 Task: In the description "Customer Grievance" use format text style "Heading4".
Action: Mouse moved to (221, 468)
Screenshot: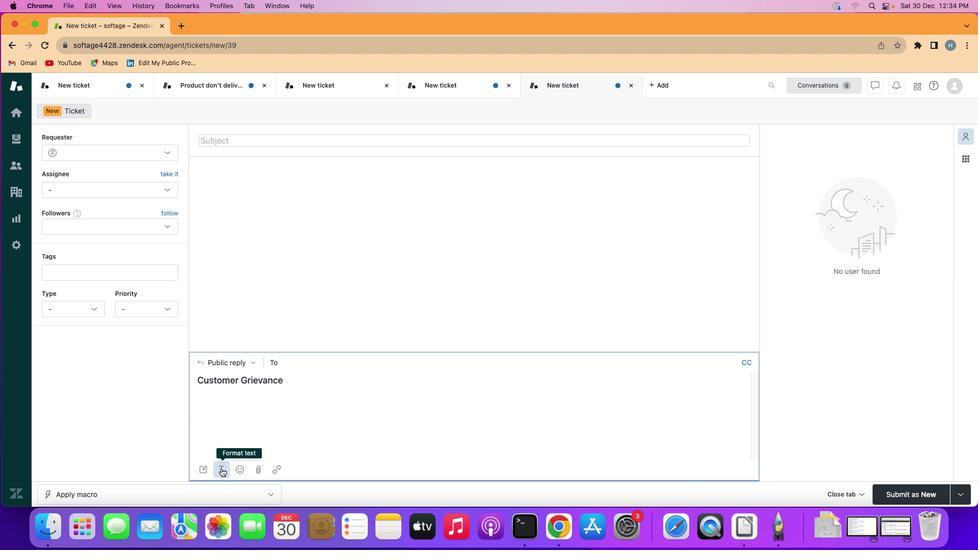 
Action: Mouse pressed left at (221, 468)
Screenshot: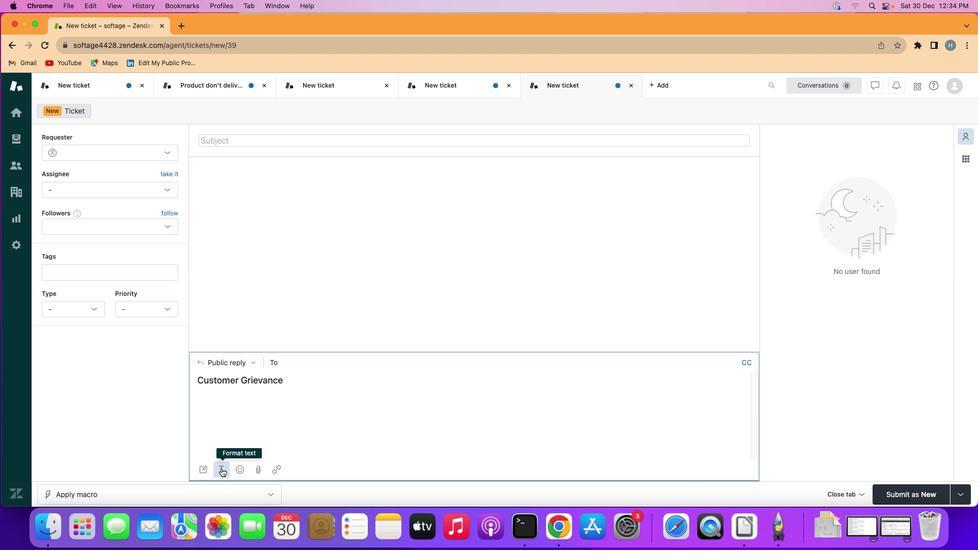 
Action: Mouse moved to (222, 446)
Screenshot: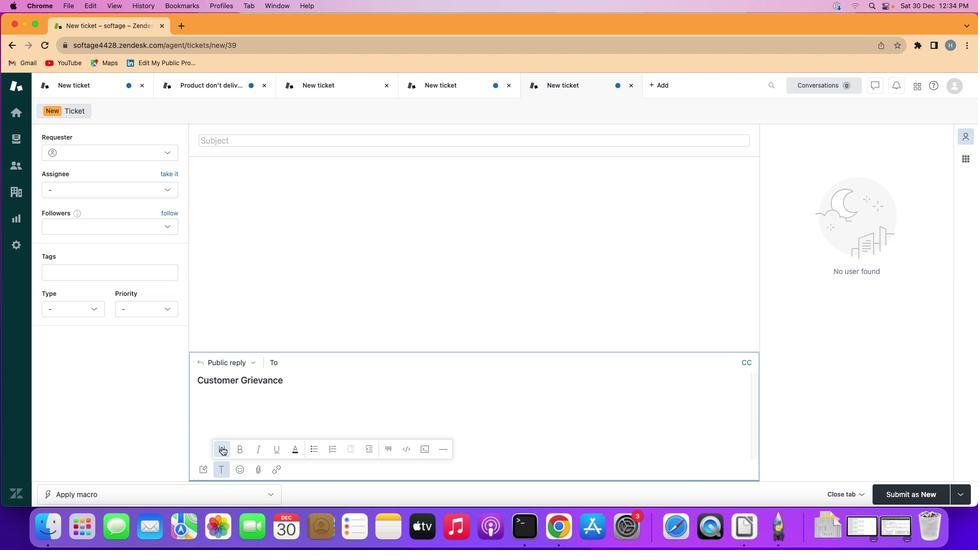 
Action: Mouse pressed left at (222, 446)
Screenshot: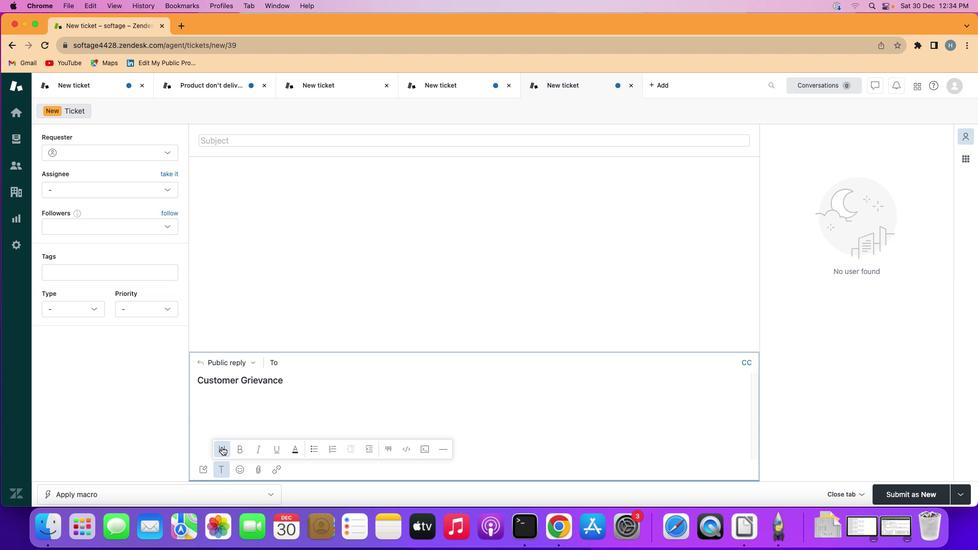 
Action: Mouse moved to (266, 425)
Screenshot: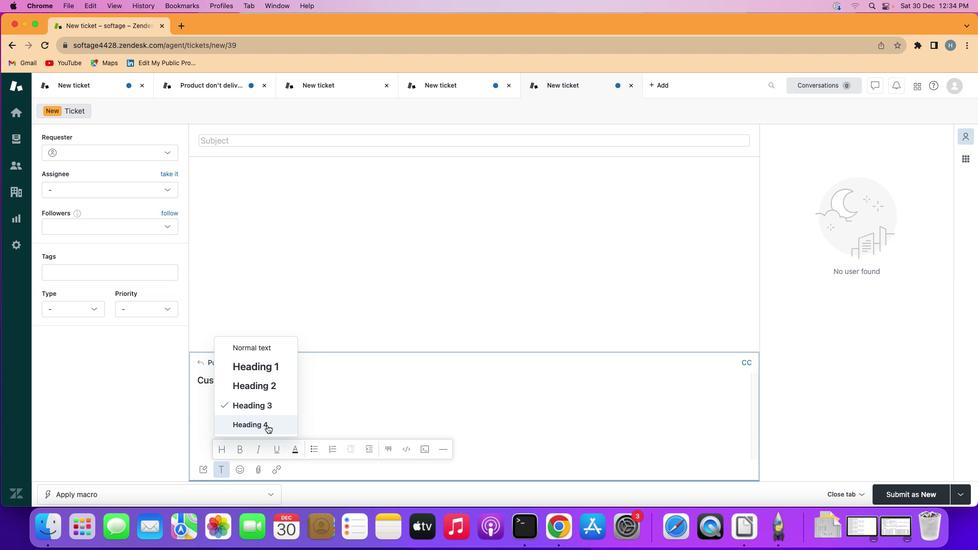 
Action: Mouse pressed left at (266, 425)
Screenshot: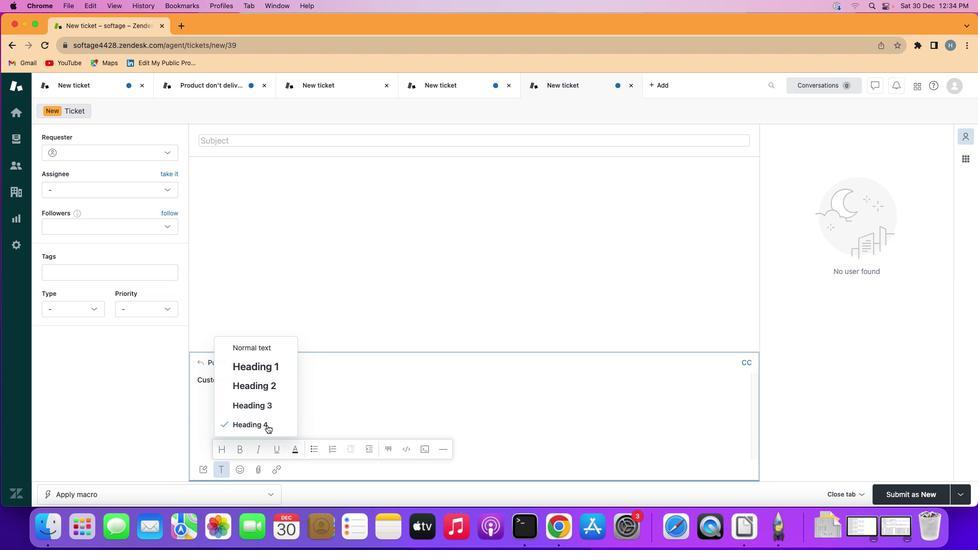 
Action: Mouse moved to (377, 313)
Screenshot: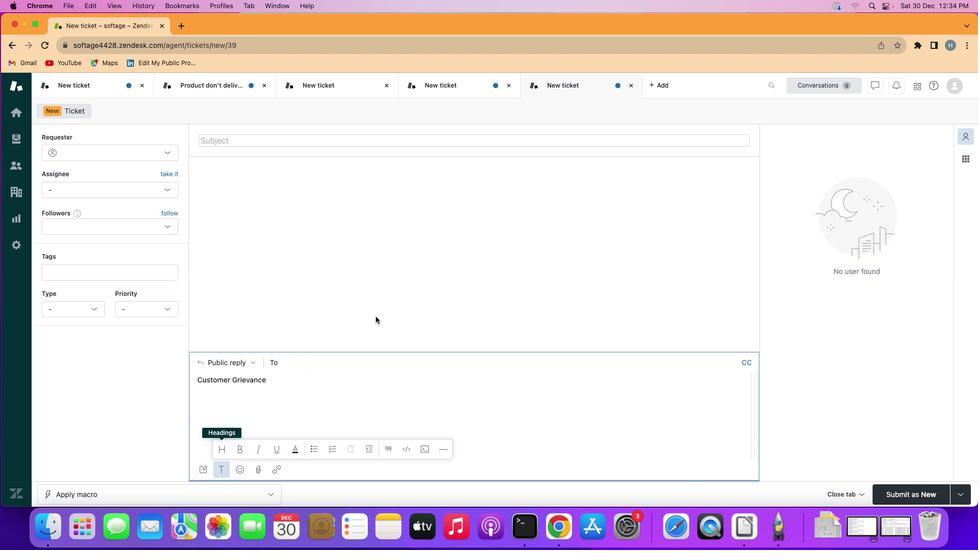 
